 Task: Reply All to email with the signature Garrett Sanchez with the subject Request for an opinion from softage.1@softage.net with the message Can you confirm the availability of the required software licenses?
Action: Mouse moved to (994, 171)
Screenshot: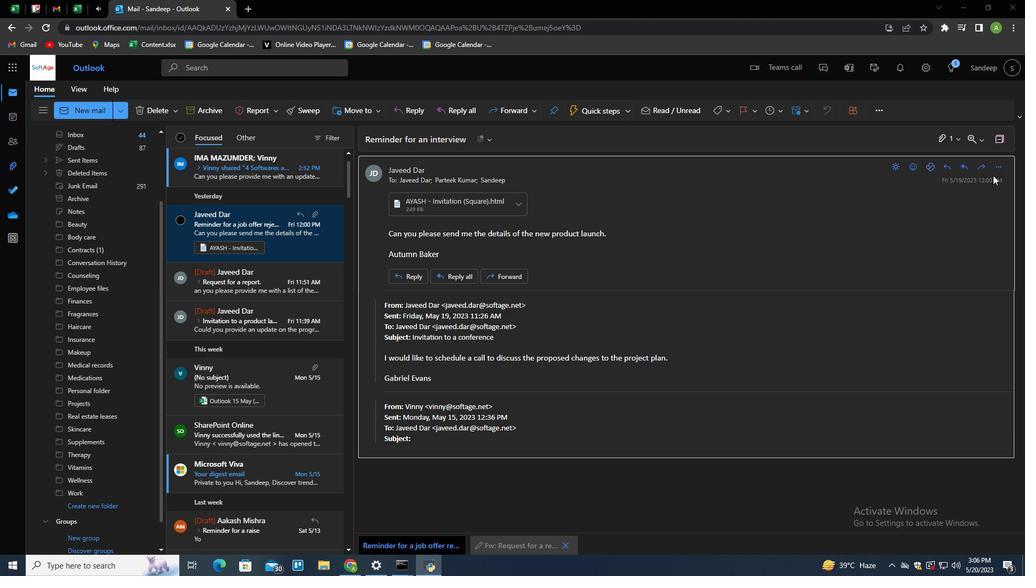 
Action: Mouse pressed left at (994, 171)
Screenshot: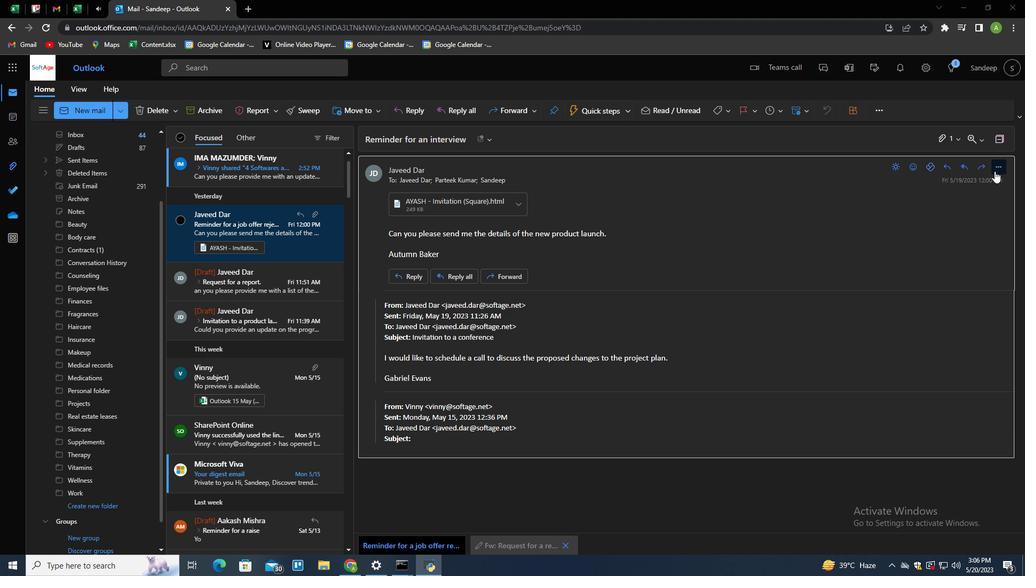 
Action: Mouse moved to (942, 198)
Screenshot: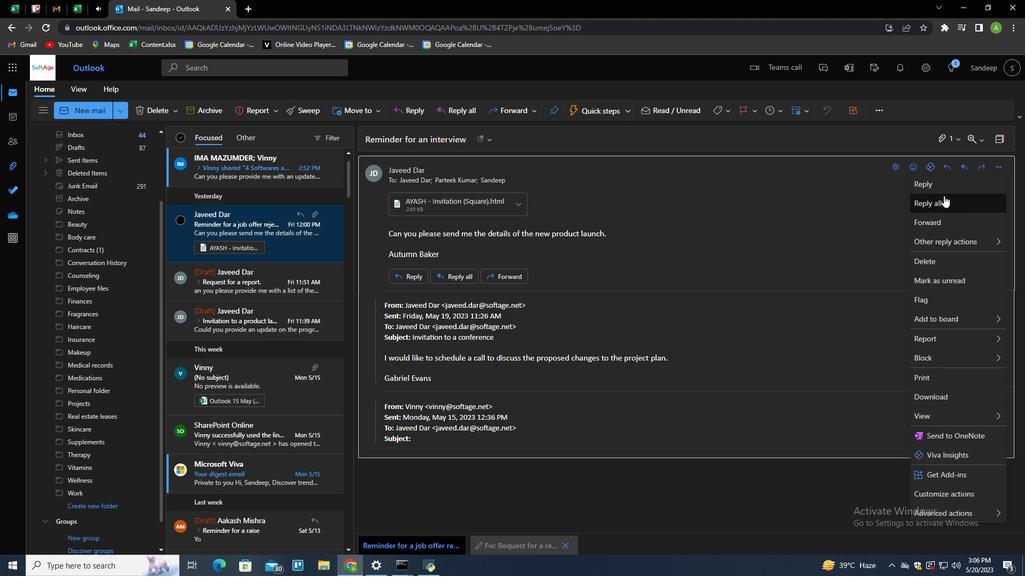 
Action: Mouse pressed left at (942, 198)
Screenshot: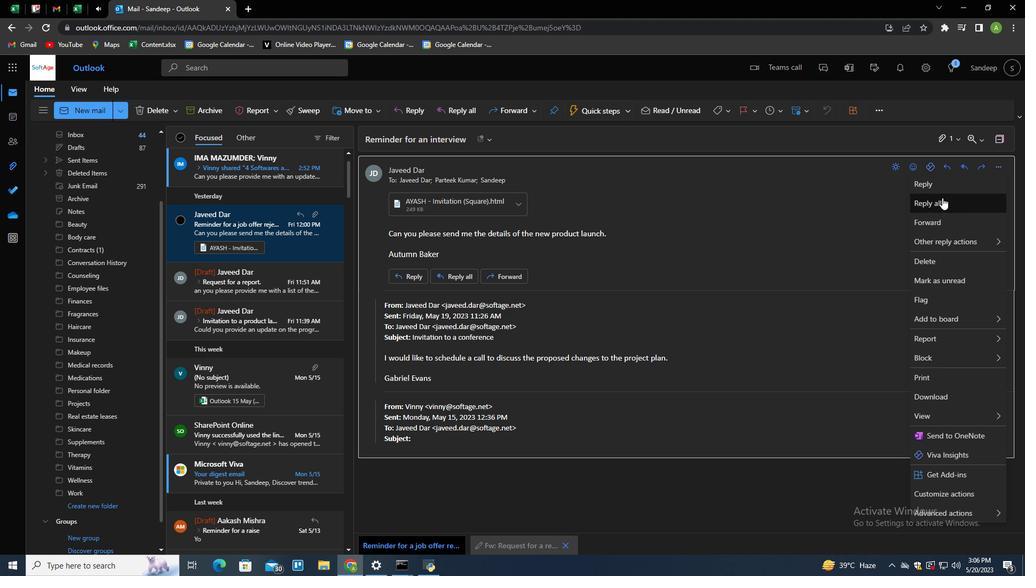 
Action: Mouse moved to (378, 303)
Screenshot: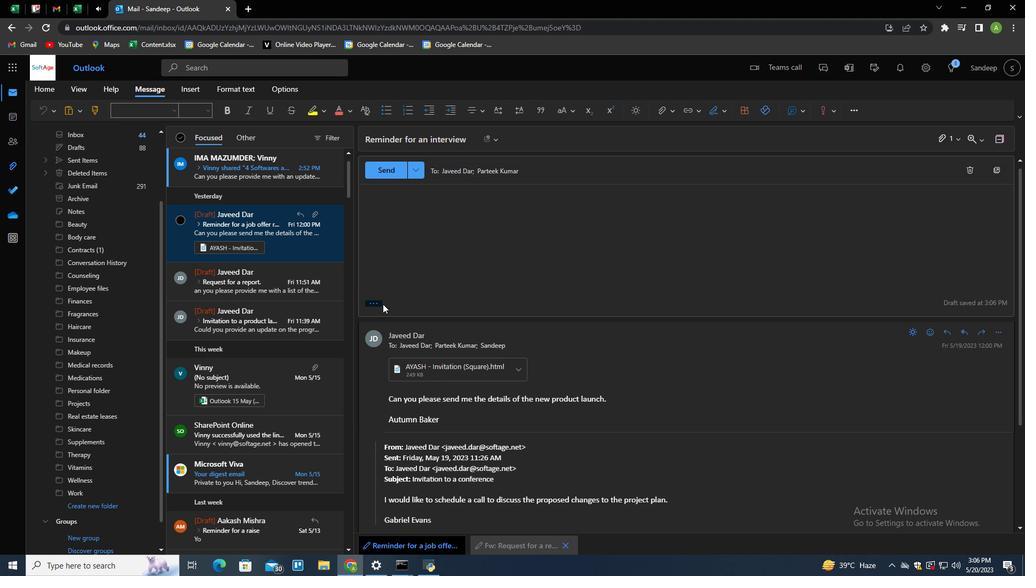 
Action: Mouse pressed left at (378, 303)
Screenshot: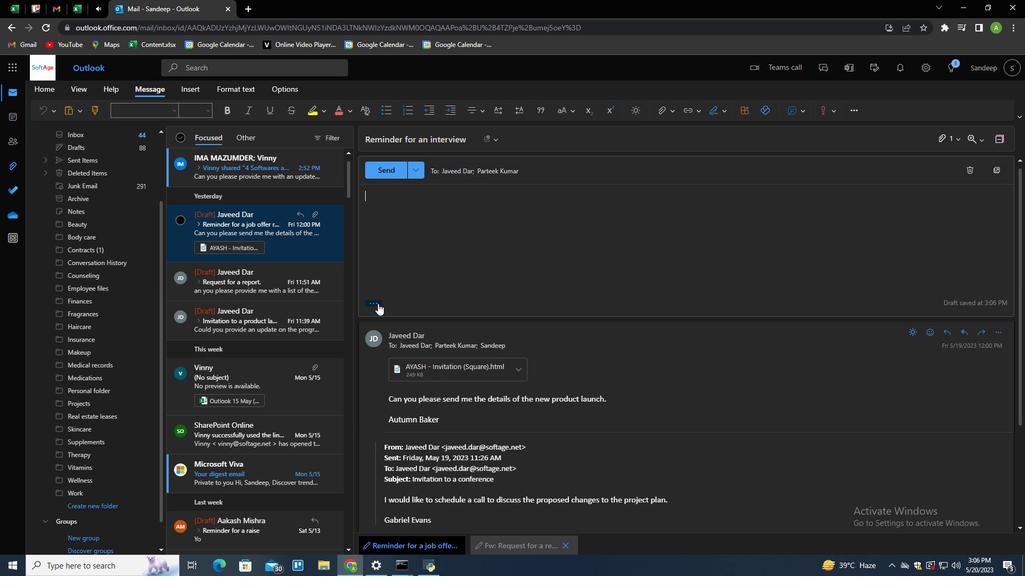 
Action: Mouse moved to (709, 108)
Screenshot: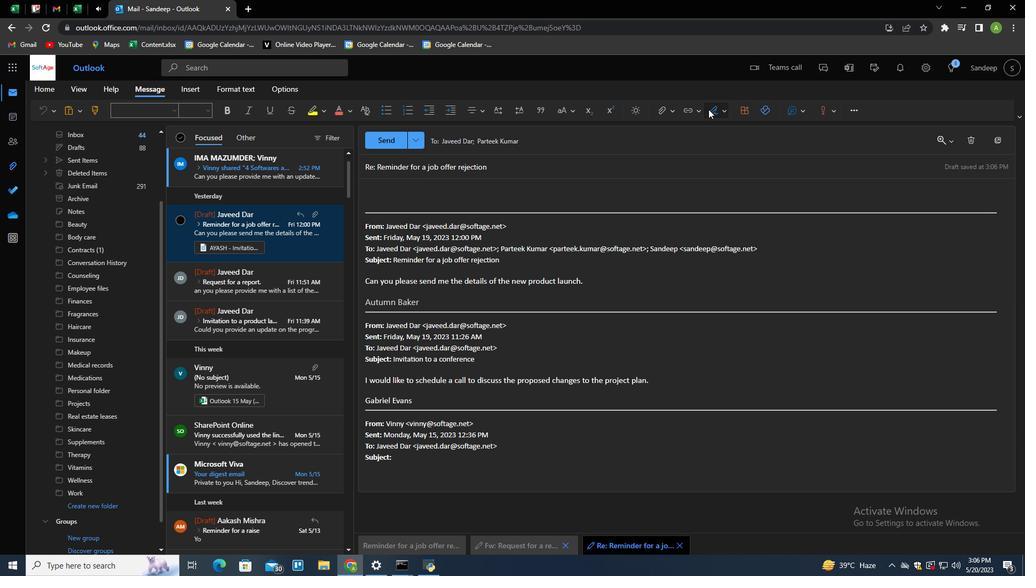 
Action: Mouse pressed left at (709, 108)
Screenshot: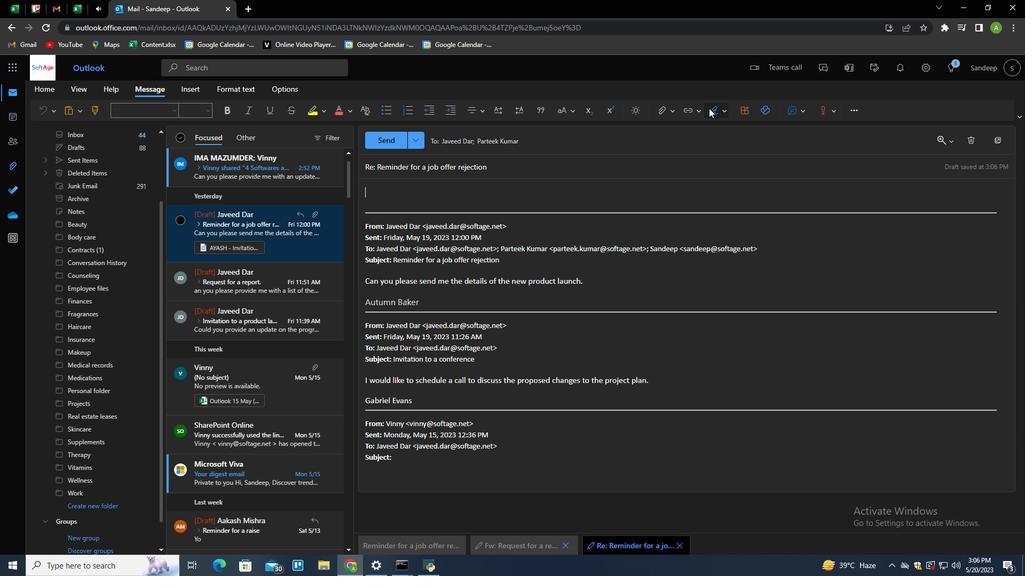
Action: Mouse moved to (681, 152)
Screenshot: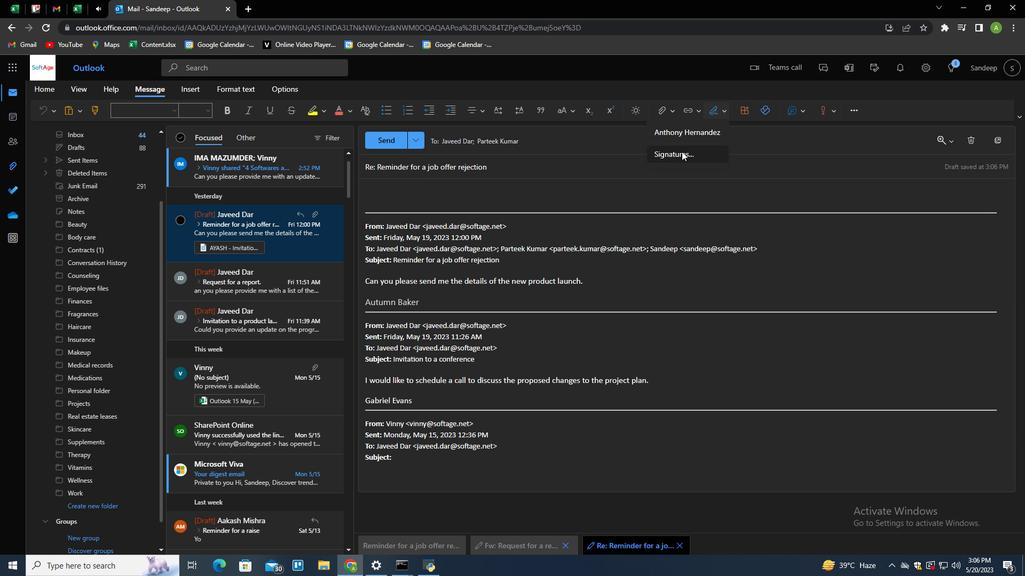 
Action: Mouse pressed left at (681, 152)
Screenshot: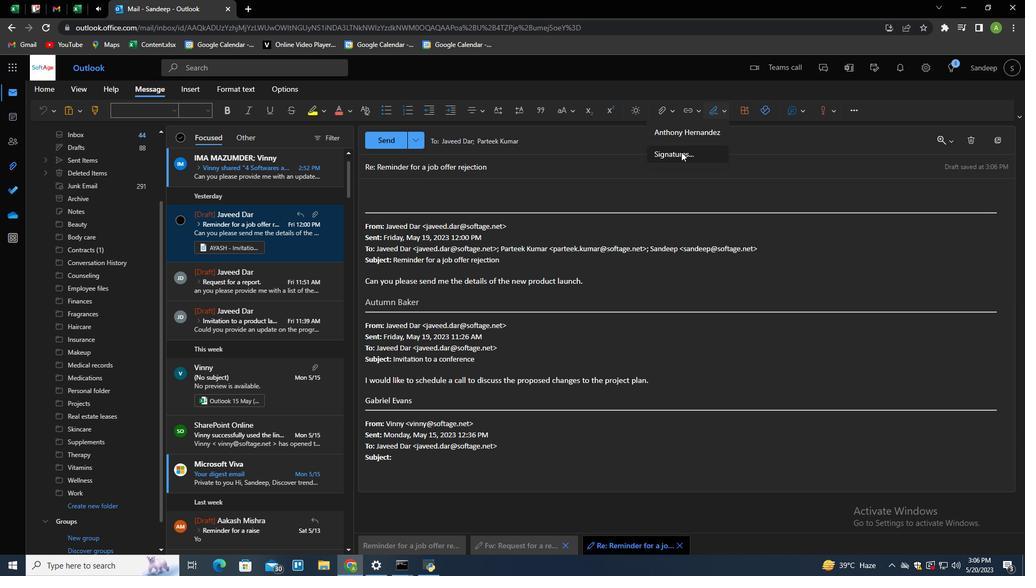 
Action: Mouse moved to (720, 196)
Screenshot: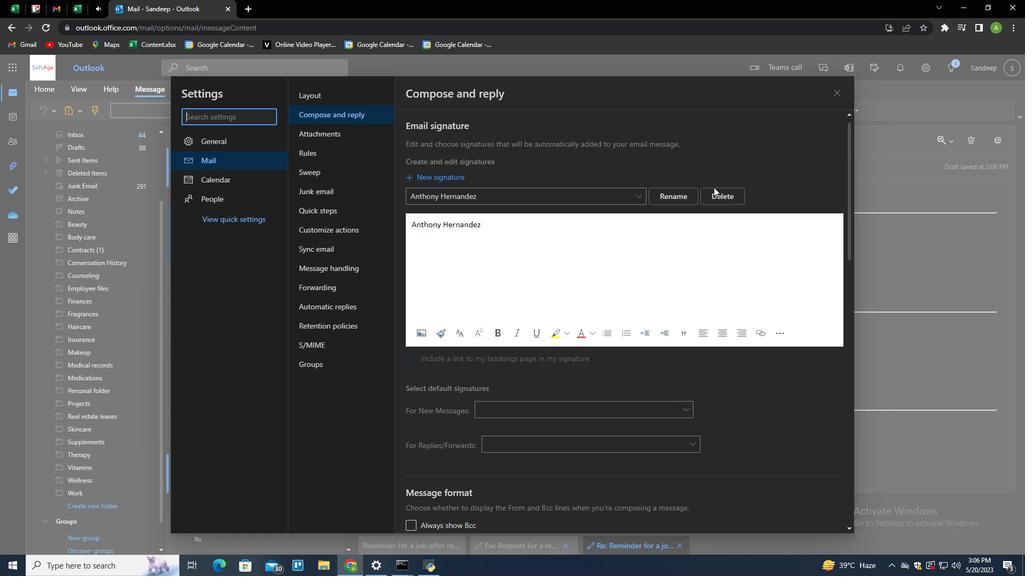
Action: Mouse pressed left at (720, 196)
Screenshot: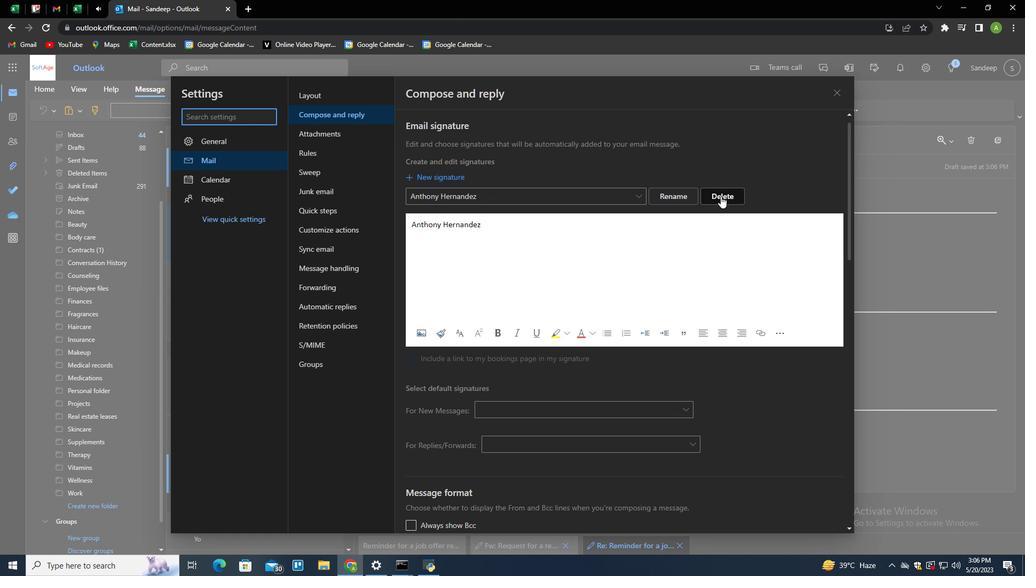 
Action: Mouse moved to (691, 197)
Screenshot: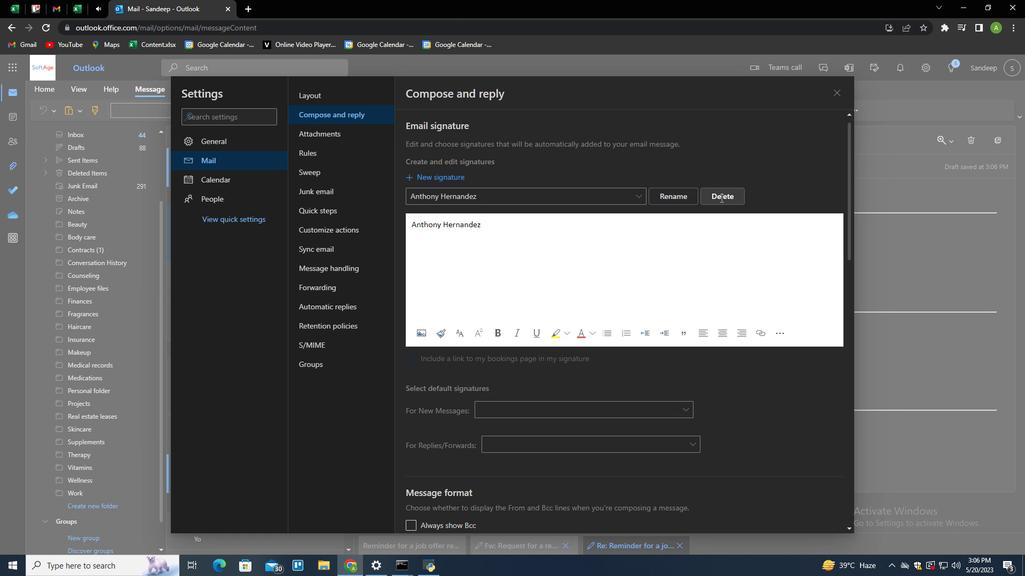 
Action: Mouse pressed left at (691, 197)
Screenshot: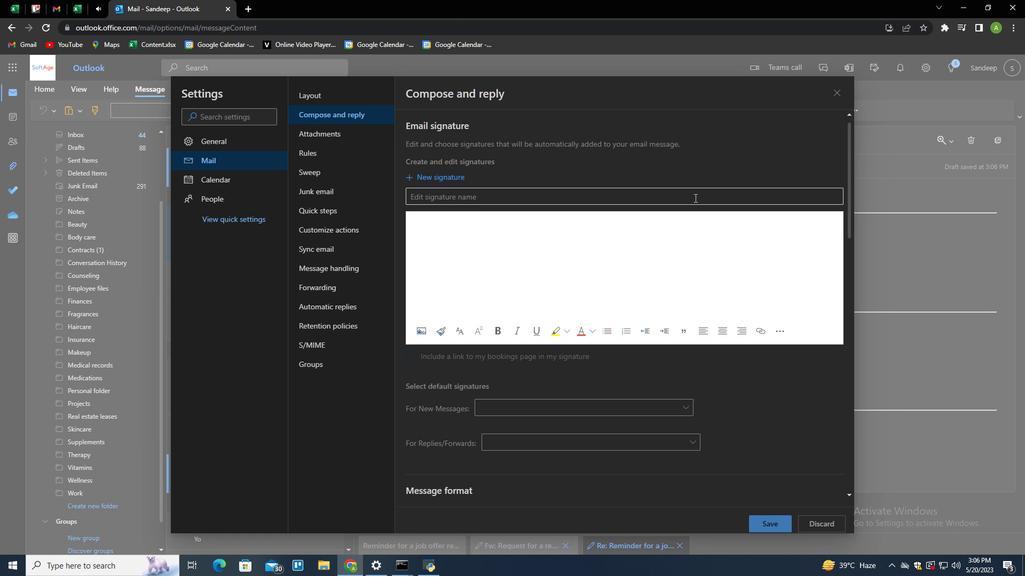 
Action: Key pressed <Key.shift>Gareet<Key.backspace><Key.backspace><Key.backspace>ree<Key.backspace>tt<Key.space><Key.shift>Sanchez<Key.tab><Key.shift>Garrett<Key.space><Key.shift>Sanchez
Screenshot: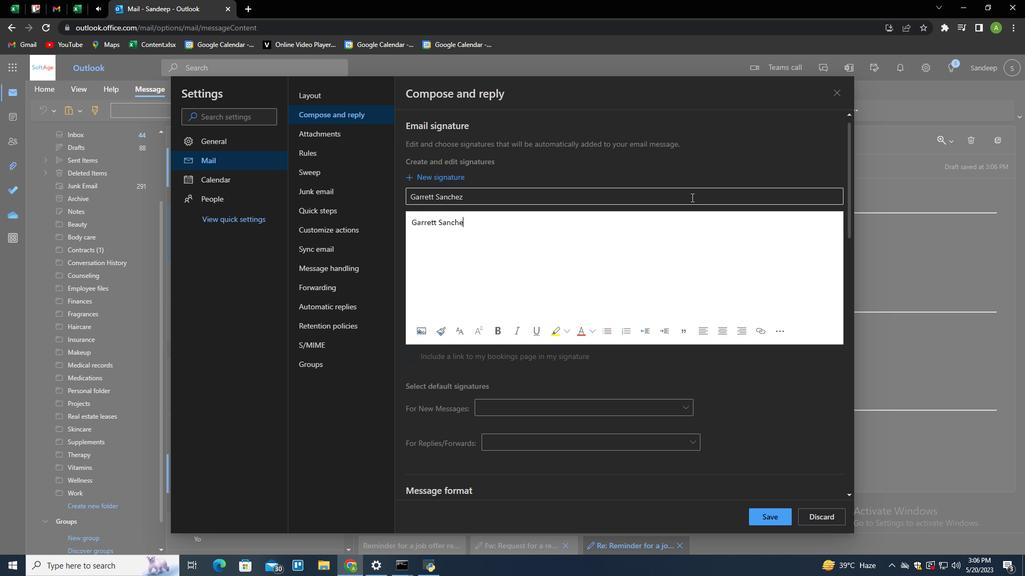 
Action: Mouse moved to (772, 517)
Screenshot: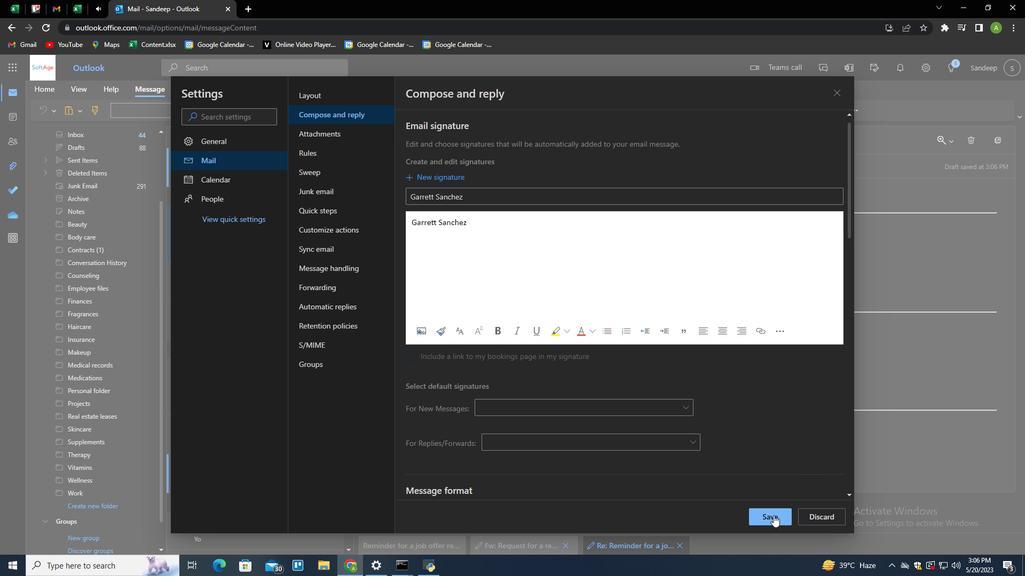 
Action: Mouse pressed left at (772, 517)
Screenshot: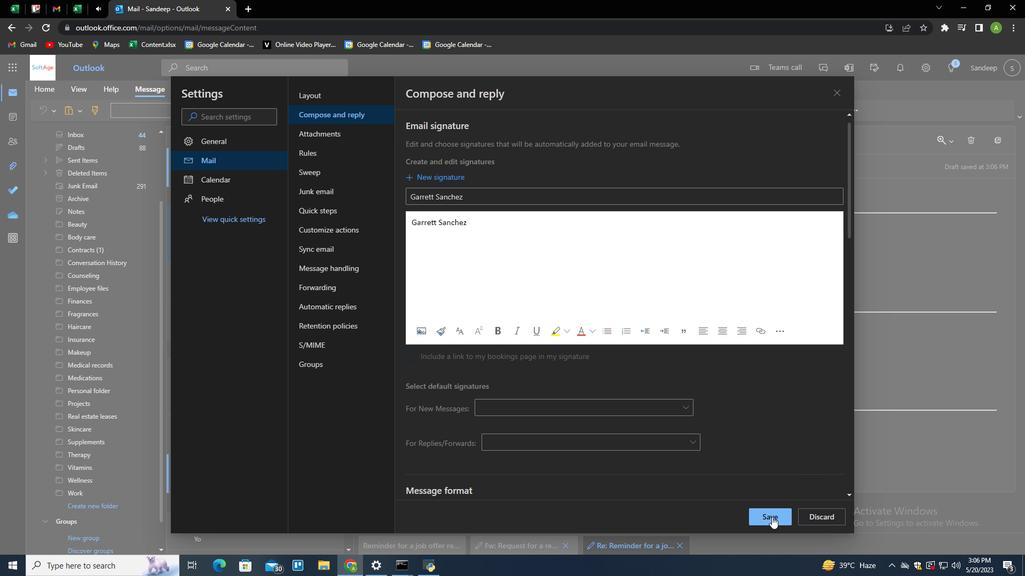 
Action: Mouse moved to (900, 276)
Screenshot: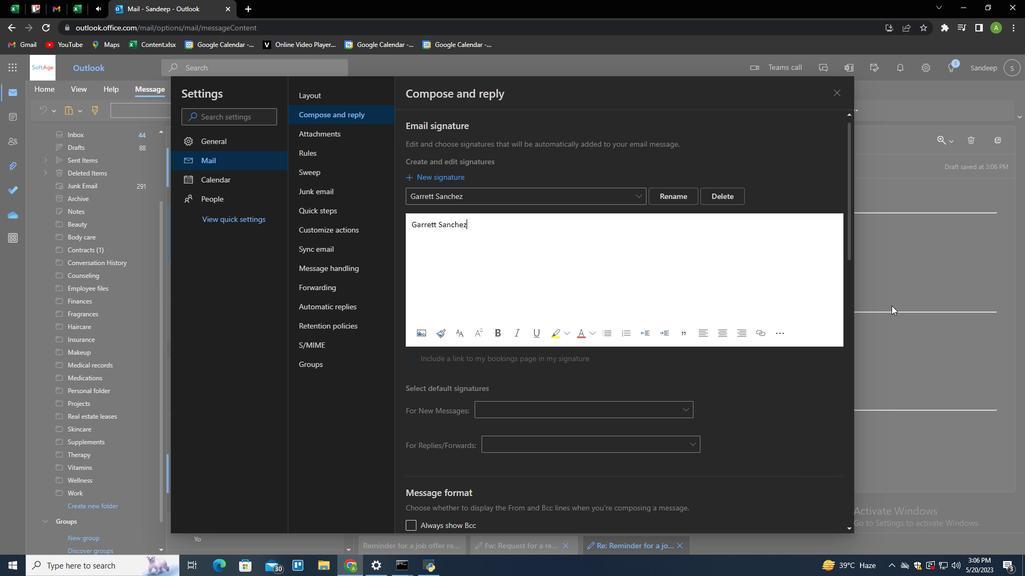 
Action: Mouse pressed left at (900, 276)
Screenshot: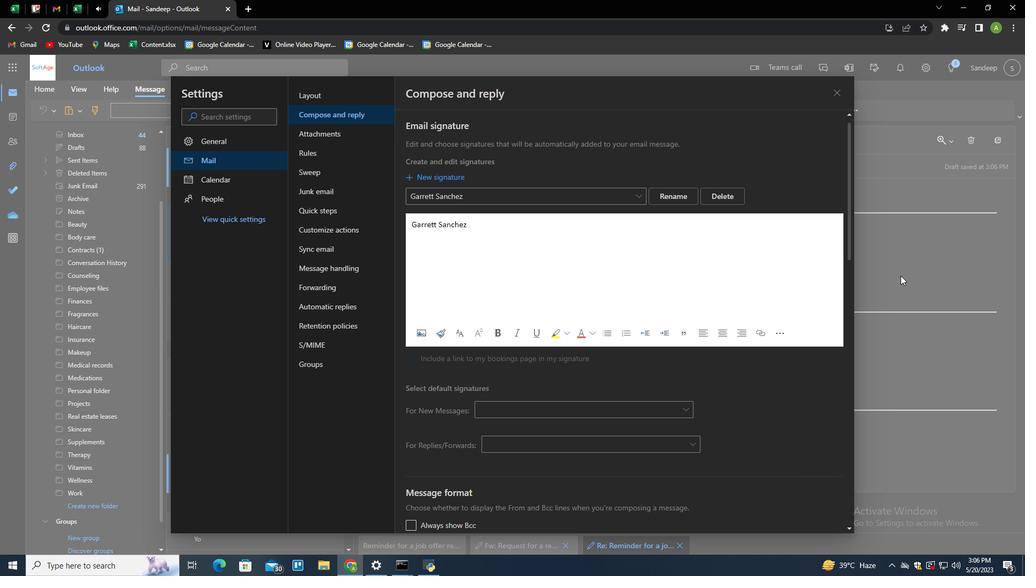 
Action: Mouse moved to (721, 112)
Screenshot: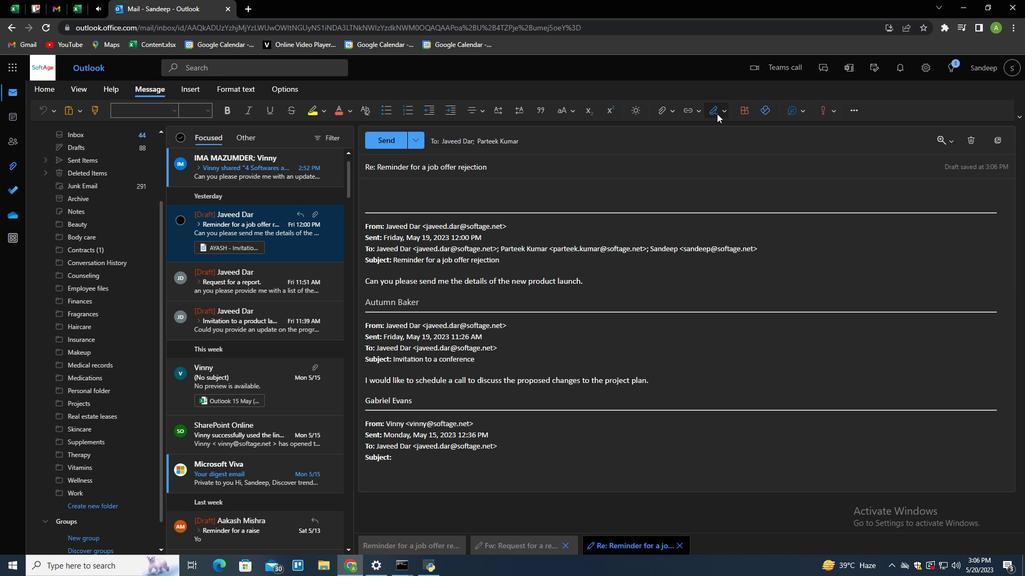 
Action: Mouse pressed left at (721, 112)
Screenshot: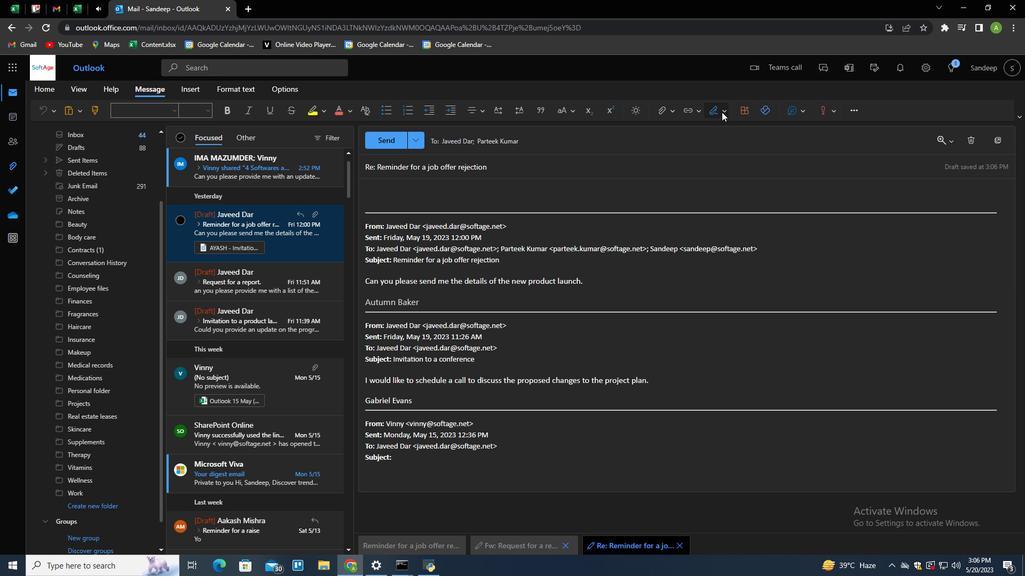 
Action: Mouse moved to (704, 131)
Screenshot: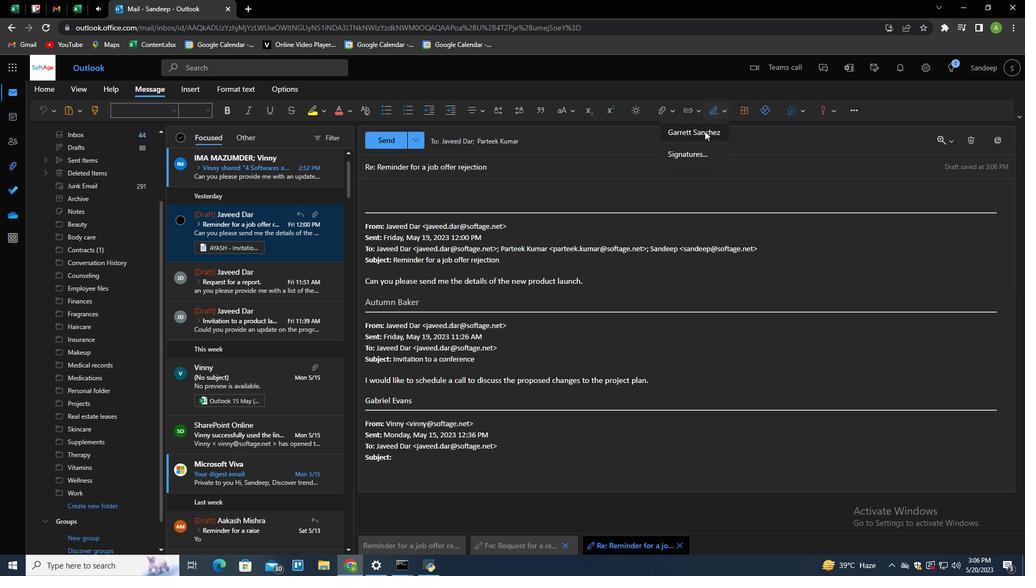 
Action: Mouse pressed left at (704, 131)
Screenshot: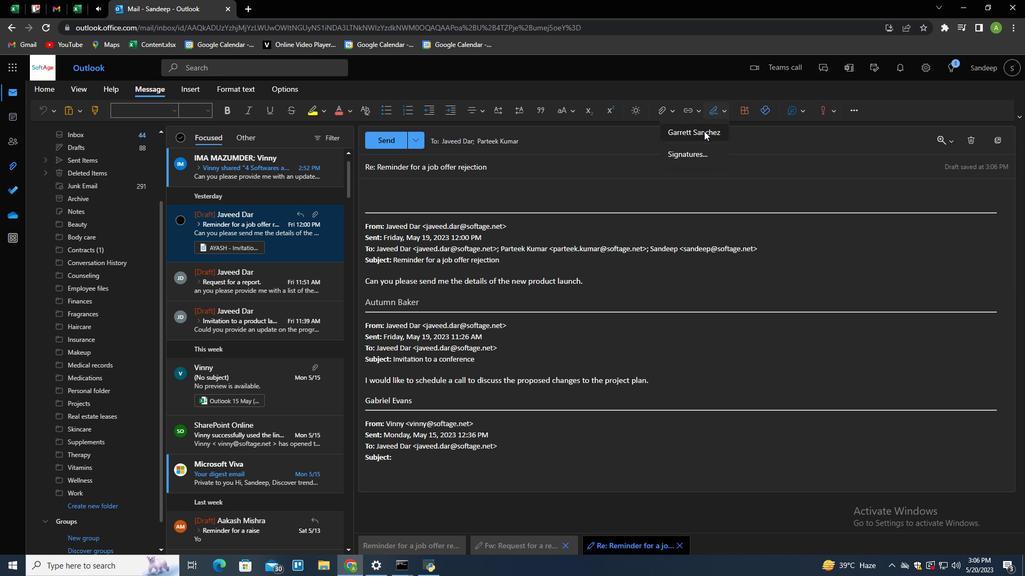 
Action: Mouse moved to (375, 166)
Screenshot: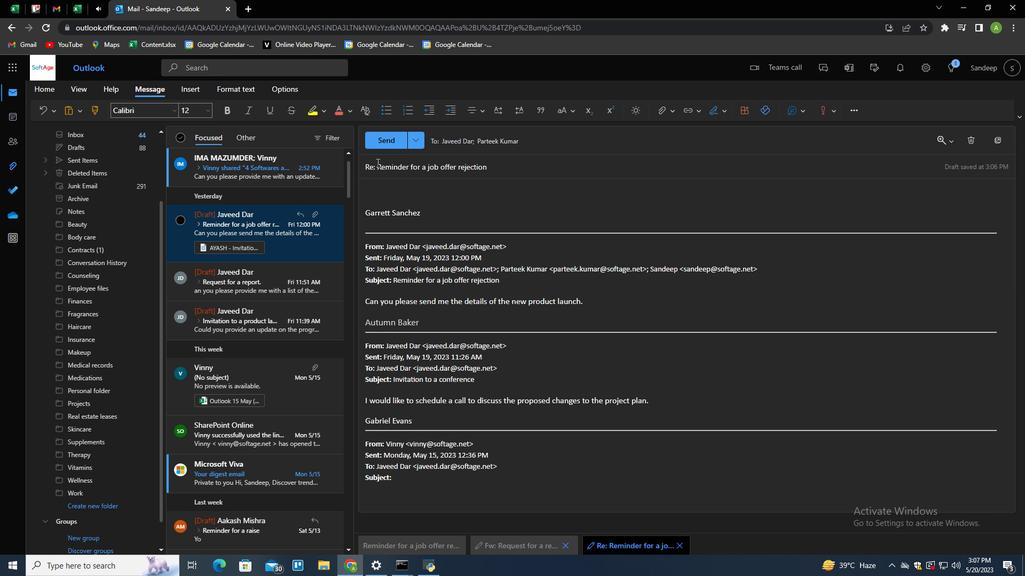 
Action: Mouse pressed left at (375, 166)
Screenshot: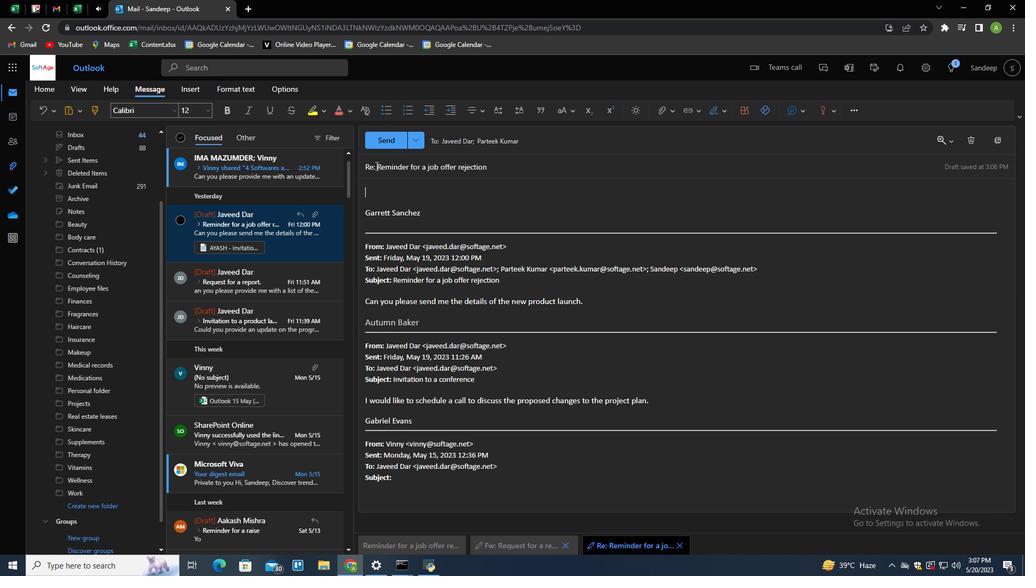 
Action: Mouse moved to (484, 203)
Screenshot: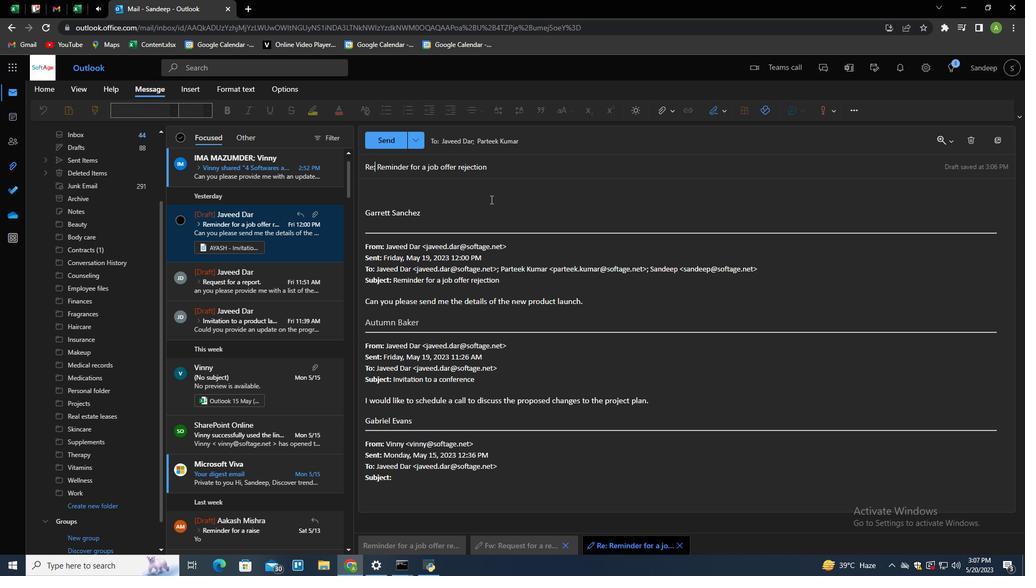 
Action: Key pressed <Key.right><Key.shift_r><Key.end><Key.shift>Request<Key.space>for<Key.space>an<Key.space>opinin<Key.backspace>on<Key.space>
Screenshot: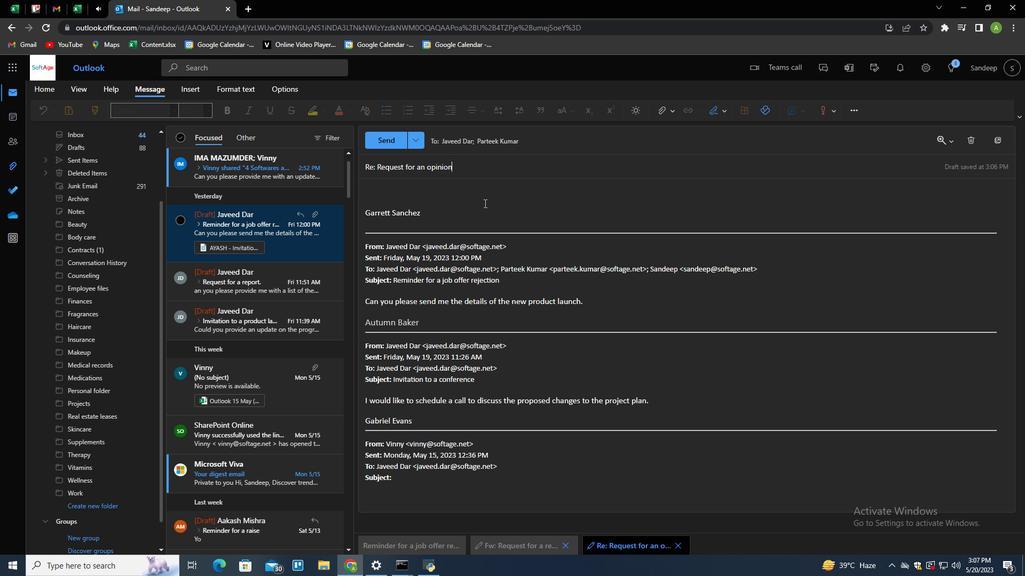 
Action: Mouse moved to (578, 140)
Screenshot: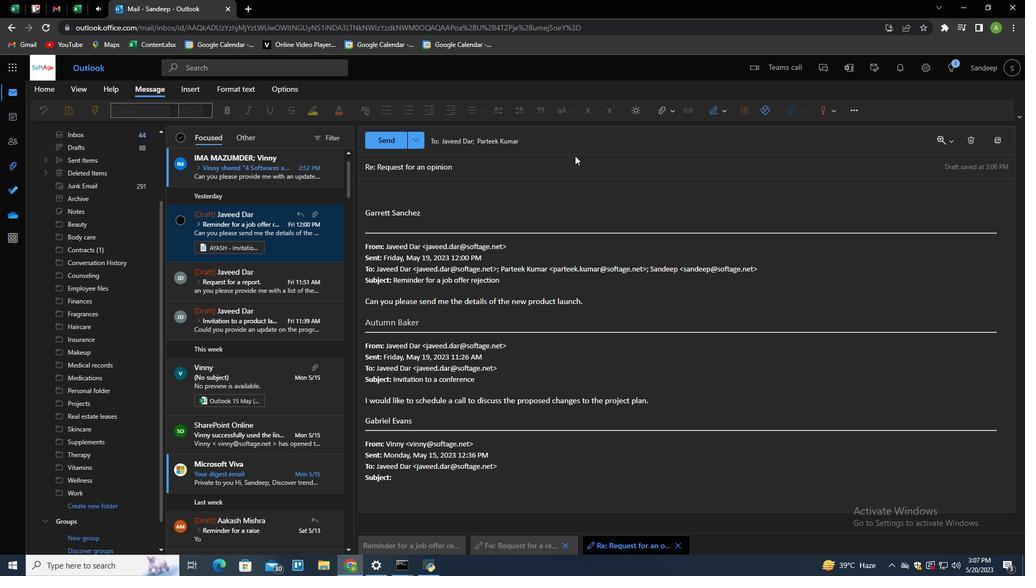 
Action: Mouse pressed left at (578, 140)
Screenshot: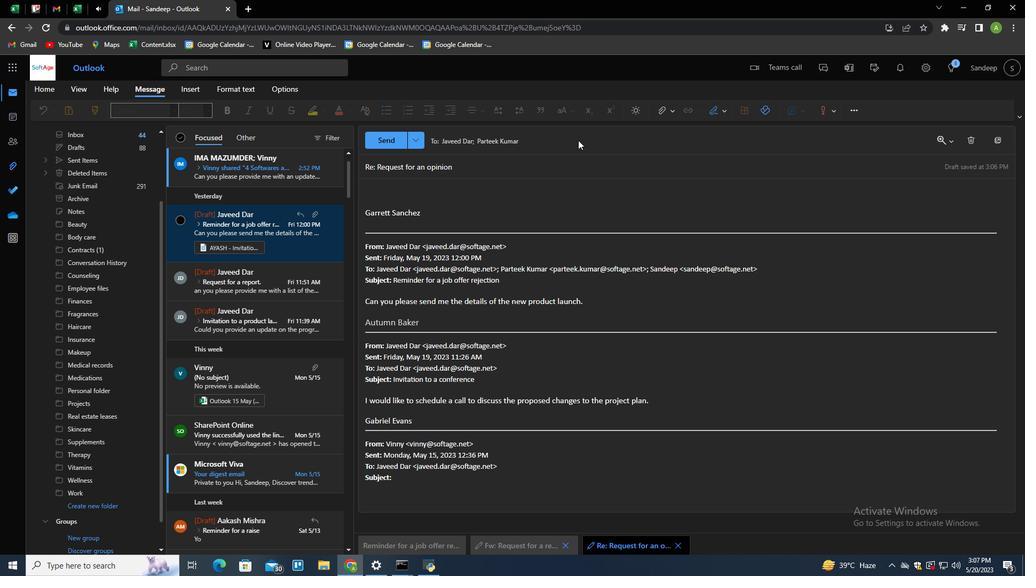 
Action: Mouse moved to (998, 162)
Screenshot: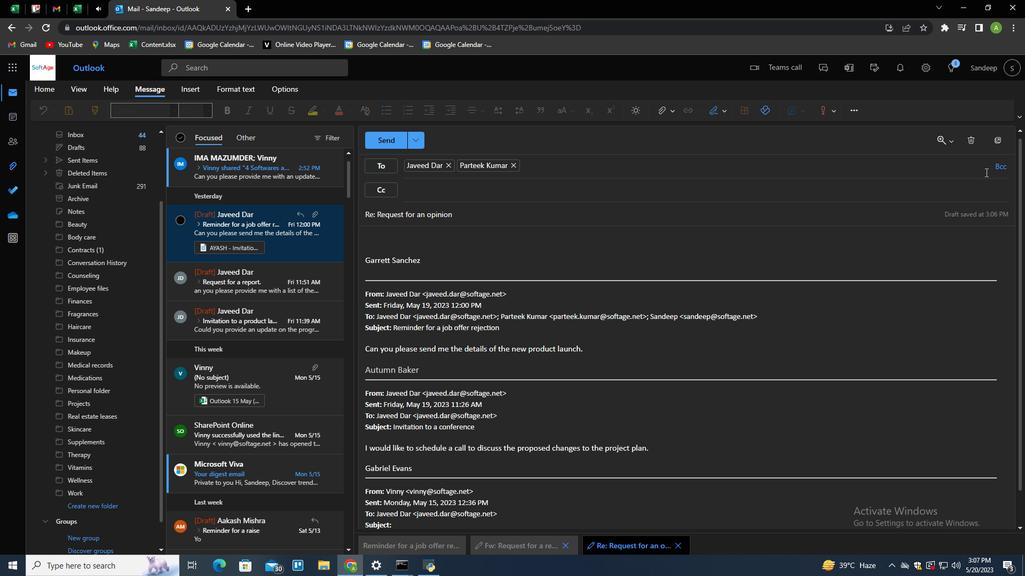 
Action: Mouse pressed left at (998, 162)
Screenshot: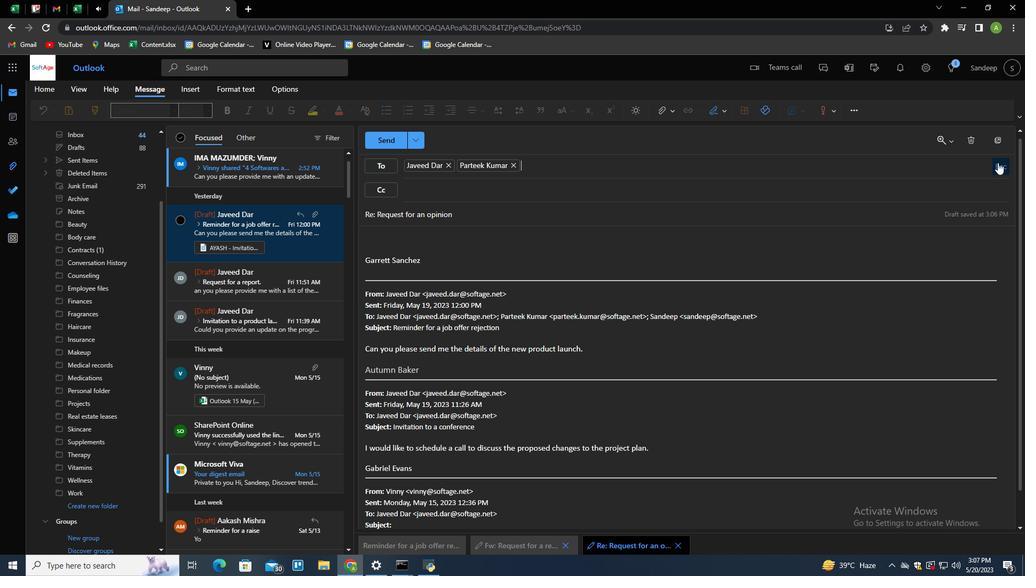 
Action: Mouse moved to (467, 241)
Screenshot: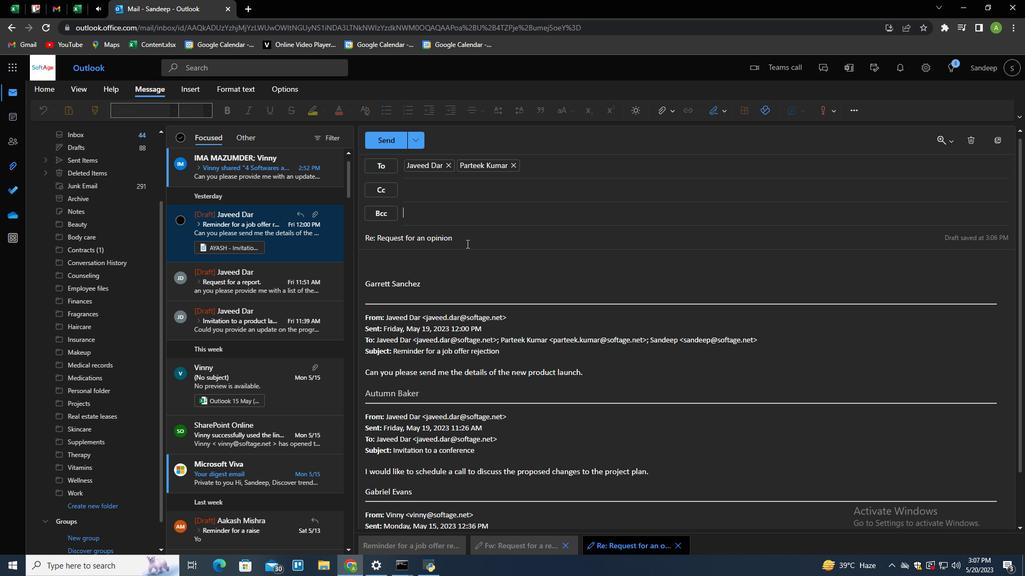 
Action: Mouse pressed left at (467, 241)
Screenshot: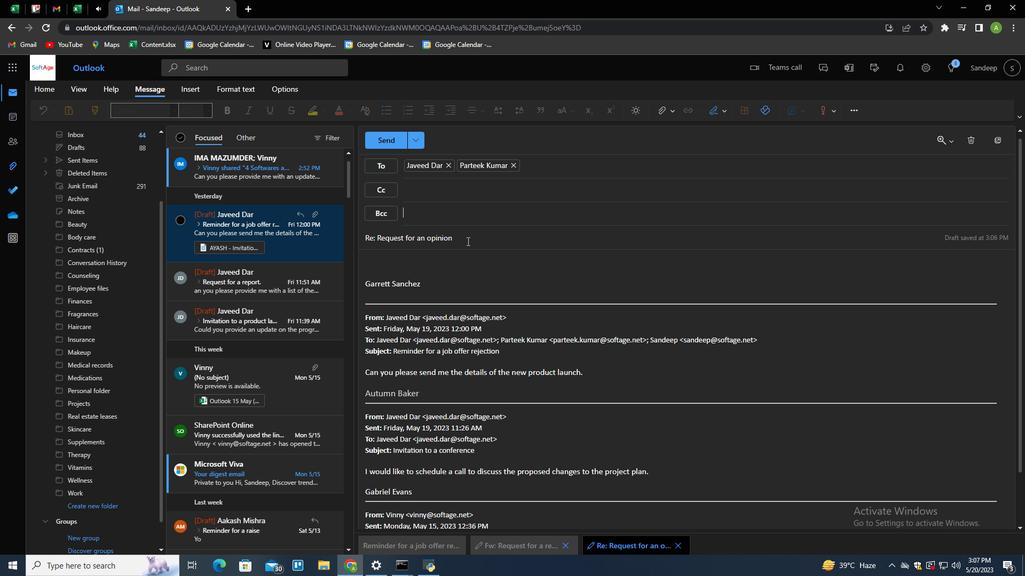 
Action: Mouse moved to (452, 250)
Screenshot: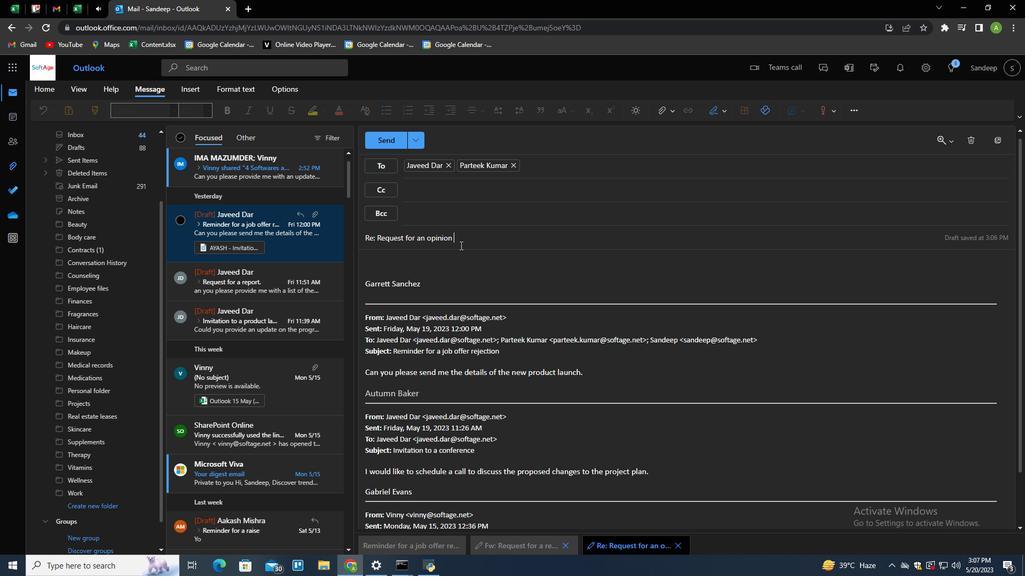 
Action: Key pressed <Key.tab><Key.shift>Can<Key.space>you<Key.space>con<Key.space>confirm<Key.space>the<Key.space>availabli<Key.backspace><Key.backspace>ility<Key.space>of<Key.space>the<Key.space>requirement<Key.space>sf<Key.backspace>oftag<Key.backspace>ware<Key.space>li<Key.backspace><Key.backspace><Key.backspace><Key.backspace><Key.backspace><Key.backspace><Key.backspace><Key.backspace>ware<Key.space>licenses<Key.shift>?<Key.enter>
Screenshot: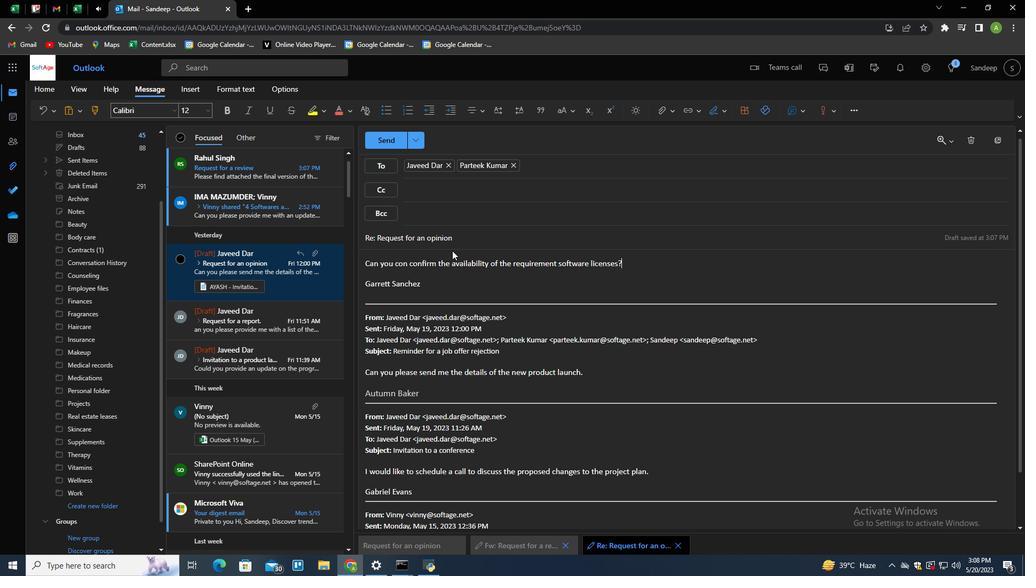 
